 Task: Create a due date automation trigger when advanced on, on the tuesday after a card is due add dates starting in 1 days at 11:00 AM.
Action: Mouse moved to (1002, 80)
Screenshot: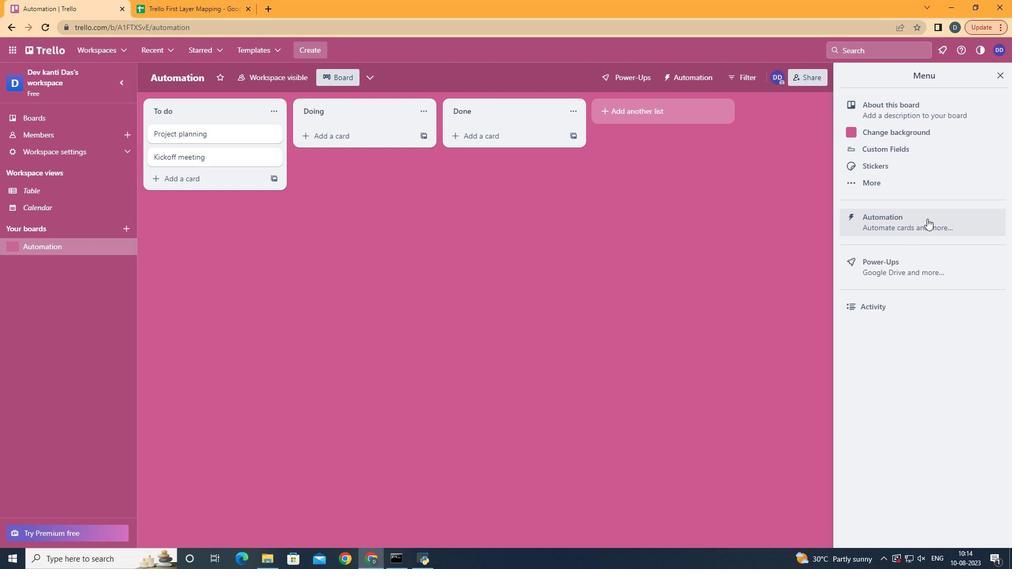 
Action: Mouse pressed left at (1002, 80)
Screenshot: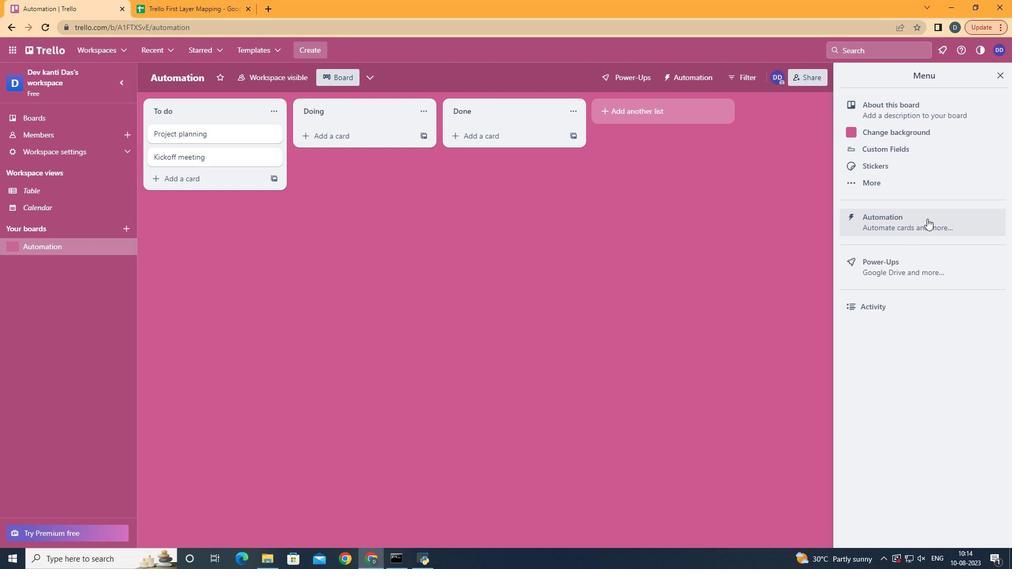 
Action: Mouse moved to (927, 223)
Screenshot: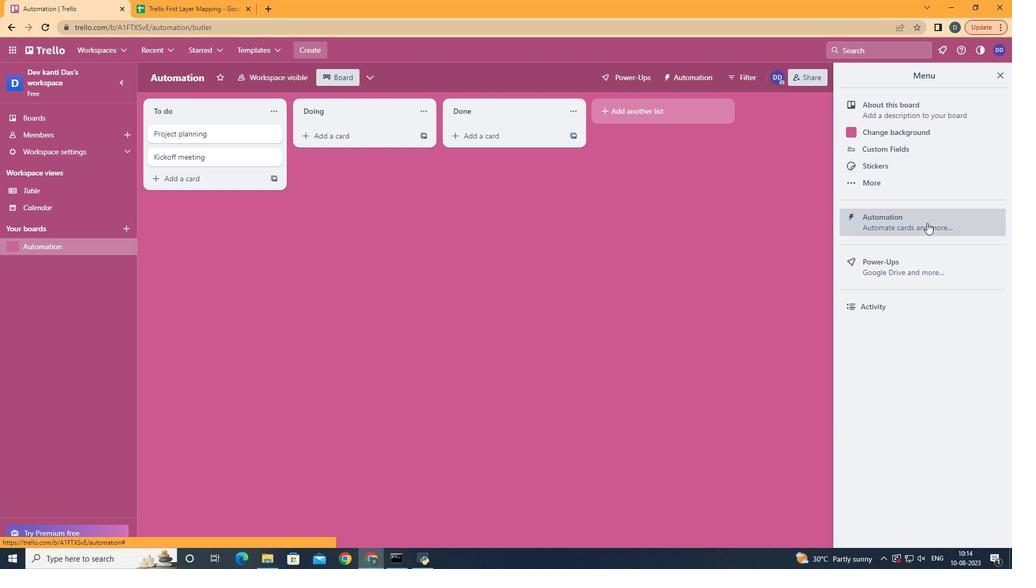 
Action: Mouse pressed left at (927, 223)
Screenshot: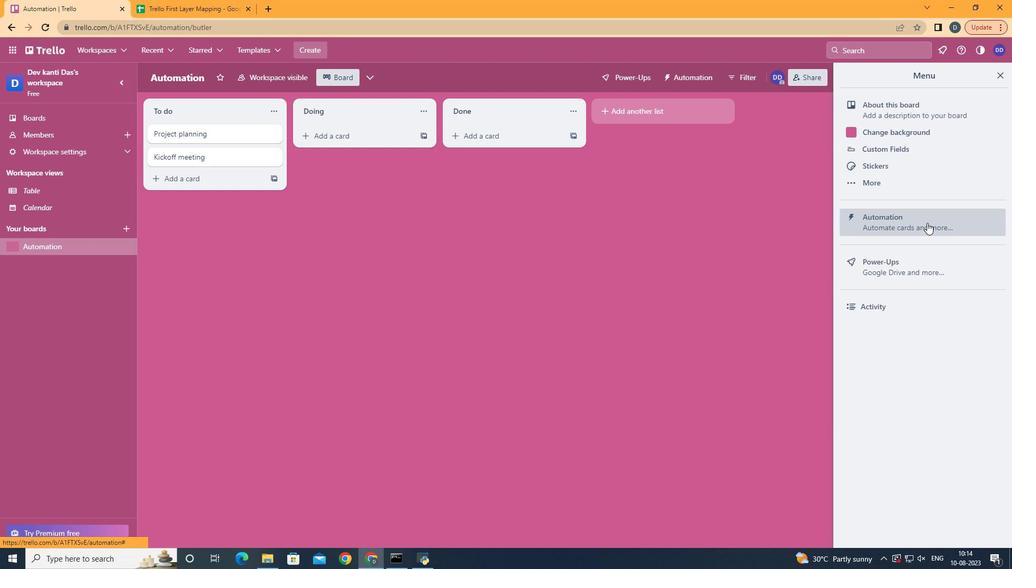 
Action: Mouse moved to (195, 214)
Screenshot: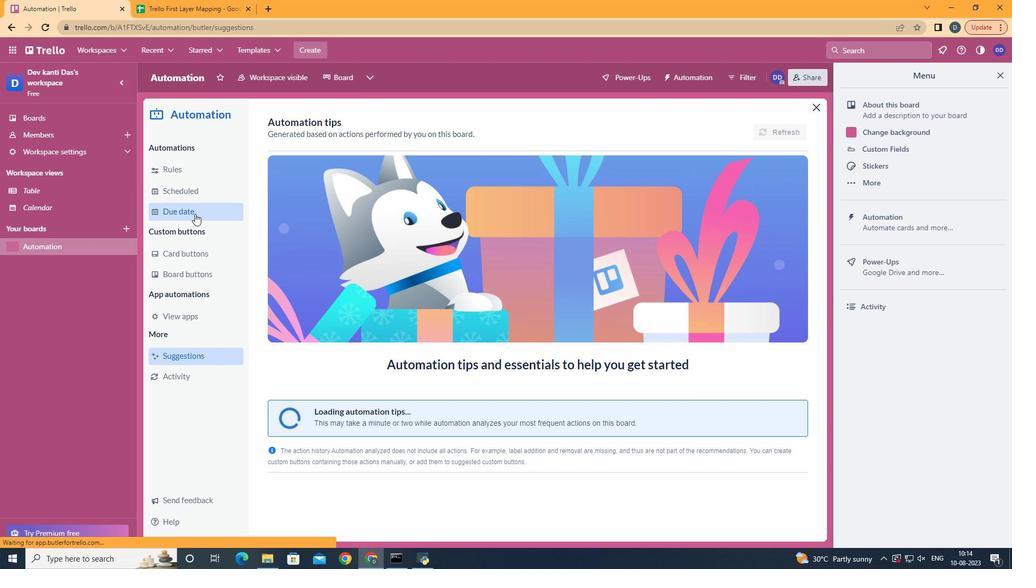 
Action: Mouse pressed left at (195, 214)
Screenshot: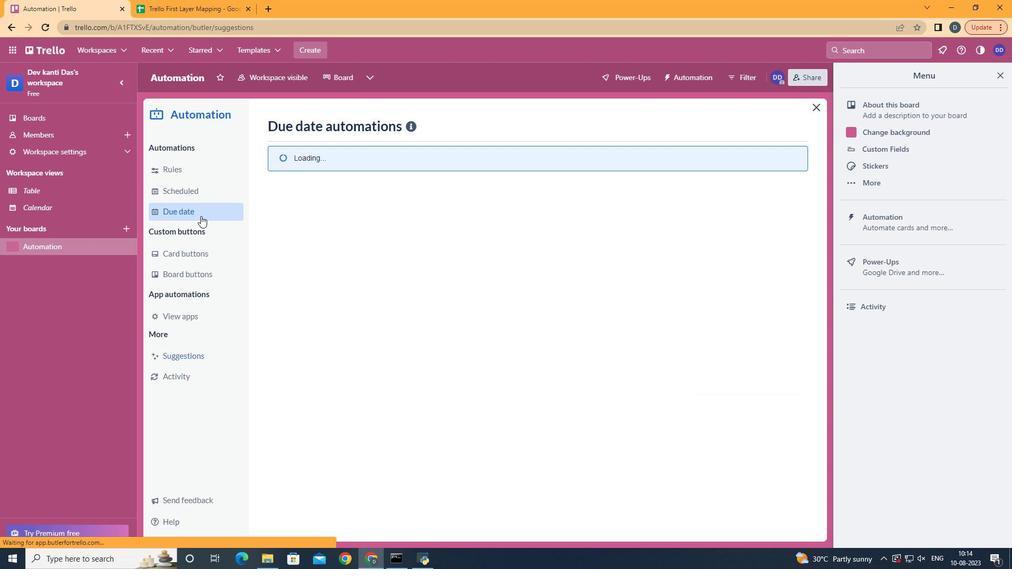 
Action: Mouse moved to (741, 124)
Screenshot: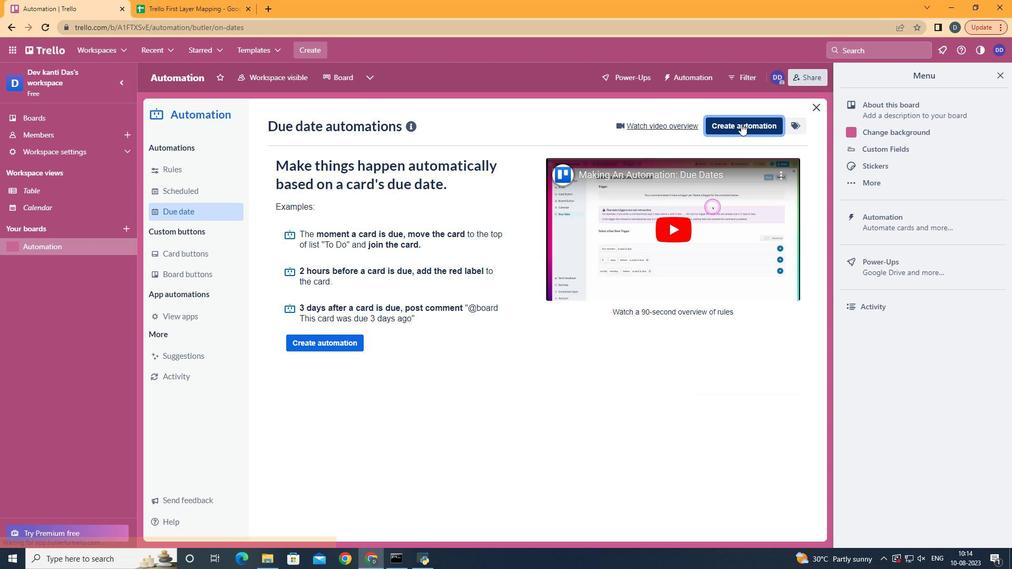 
Action: Mouse pressed left at (741, 124)
Screenshot: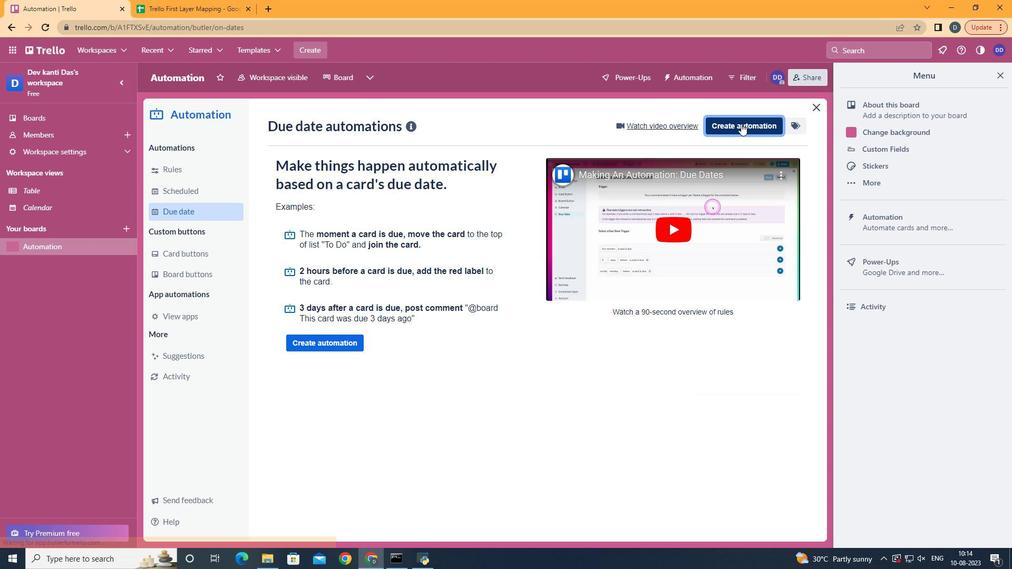 
Action: Mouse moved to (502, 228)
Screenshot: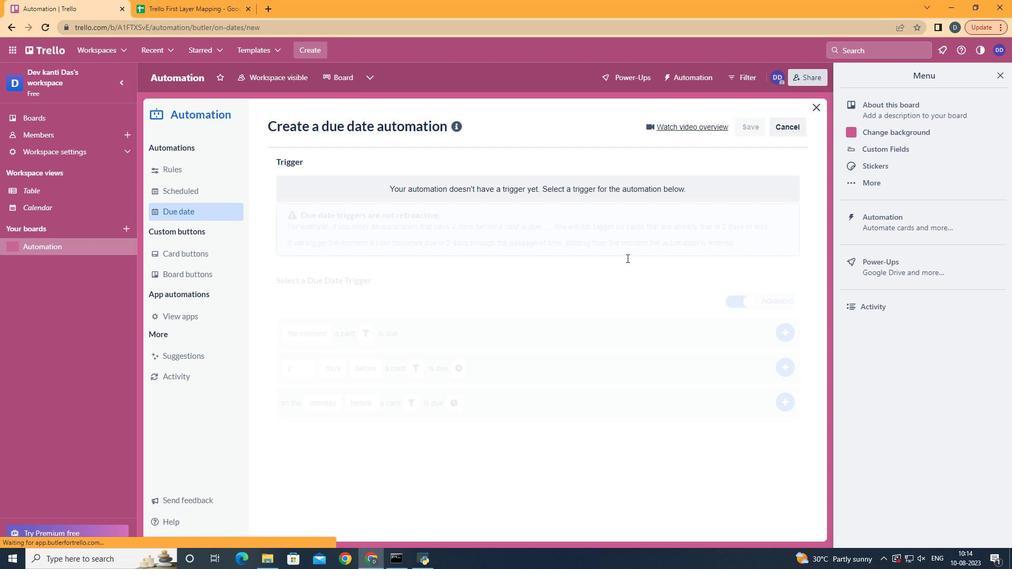 
Action: Mouse pressed left at (502, 228)
Screenshot: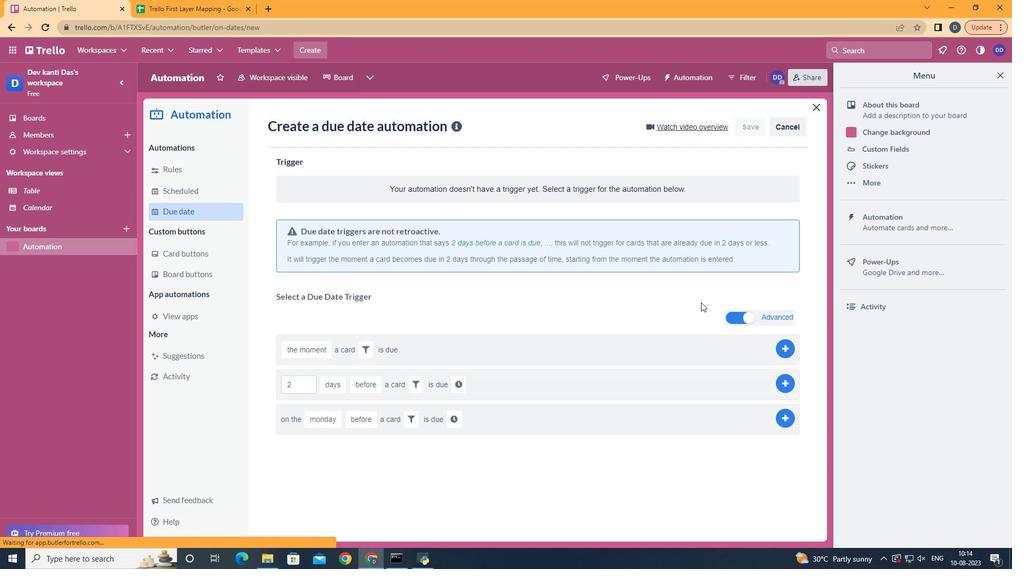 
Action: Mouse moved to (342, 293)
Screenshot: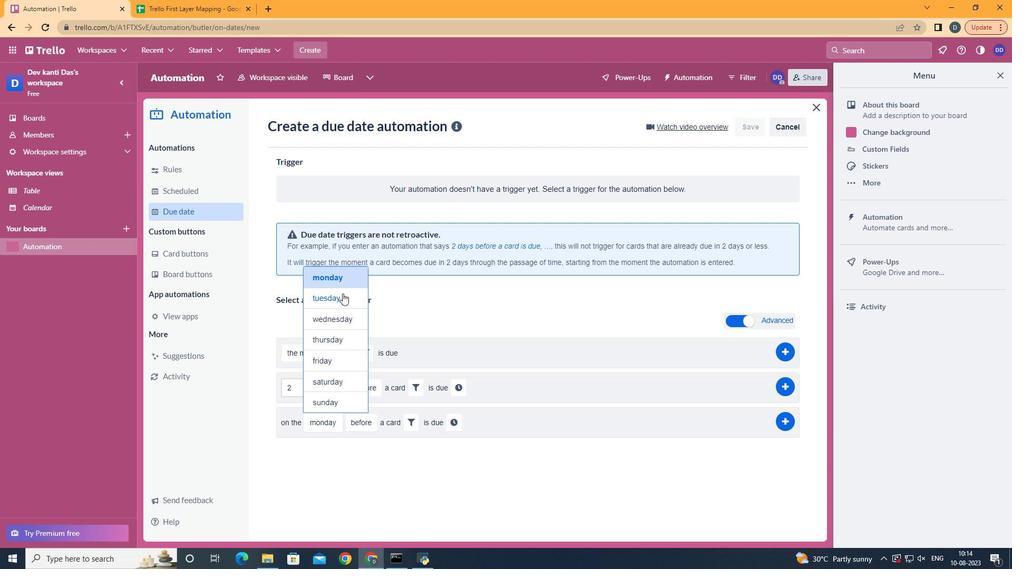 
Action: Mouse pressed left at (342, 293)
Screenshot: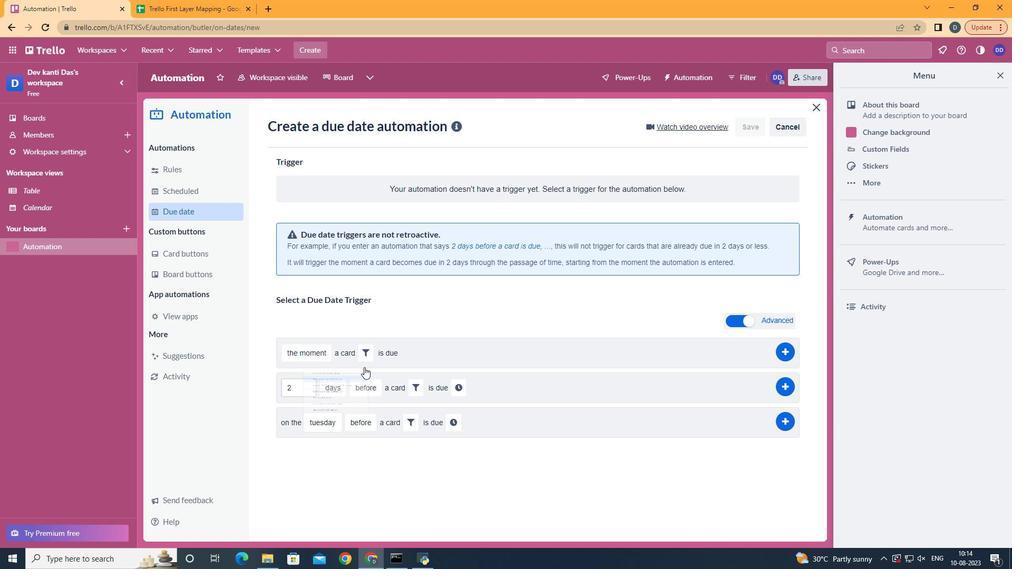 
Action: Mouse moved to (373, 460)
Screenshot: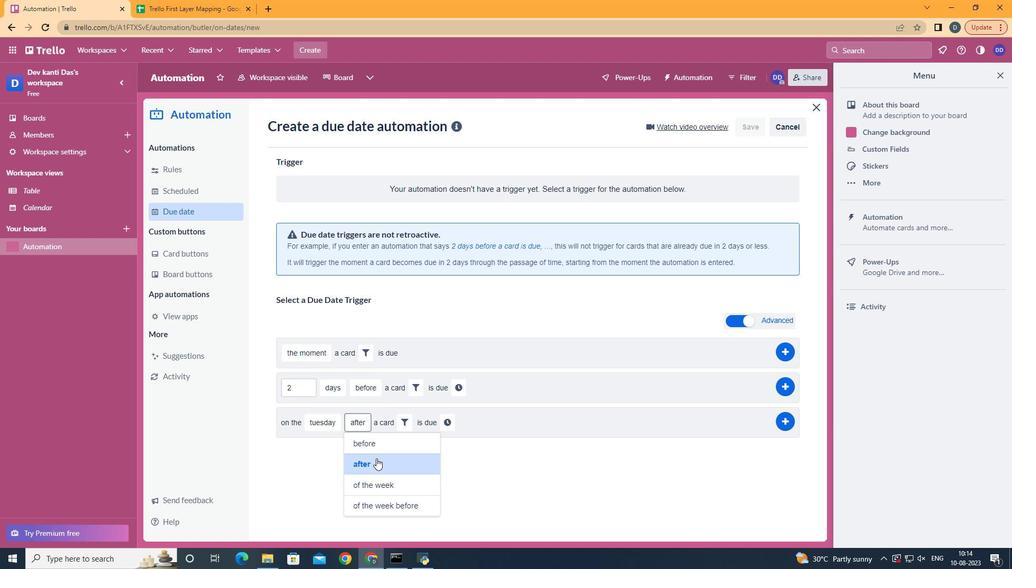 
Action: Mouse pressed left at (373, 460)
Screenshot: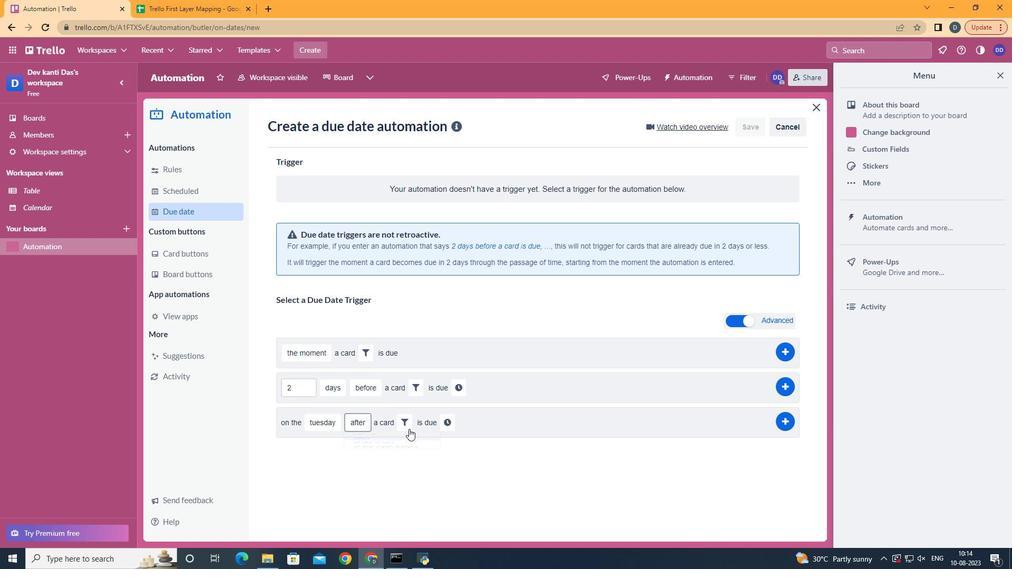 
Action: Mouse moved to (409, 423)
Screenshot: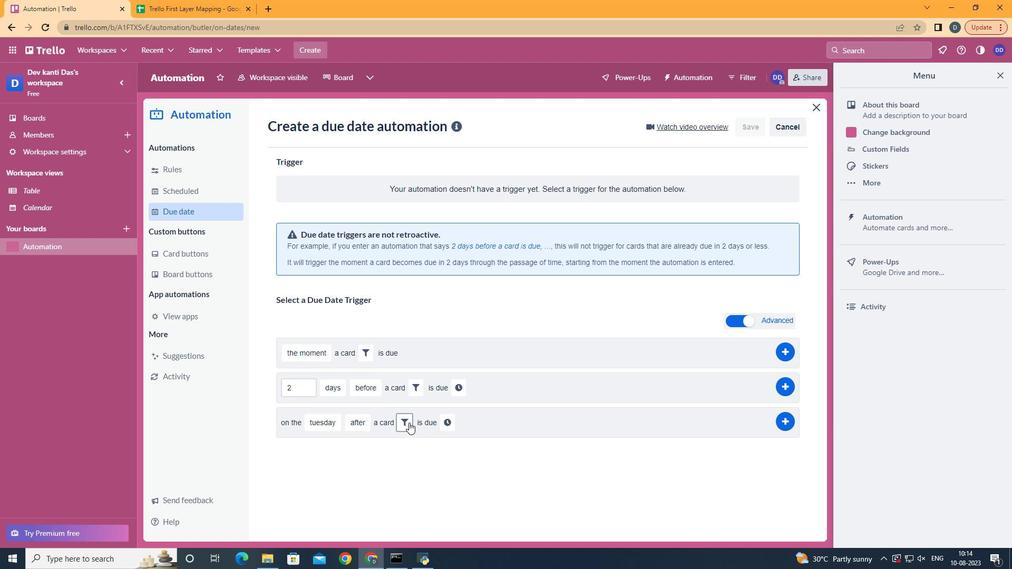 
Action: Mouse pressed left at (409, 423)
Screenshot: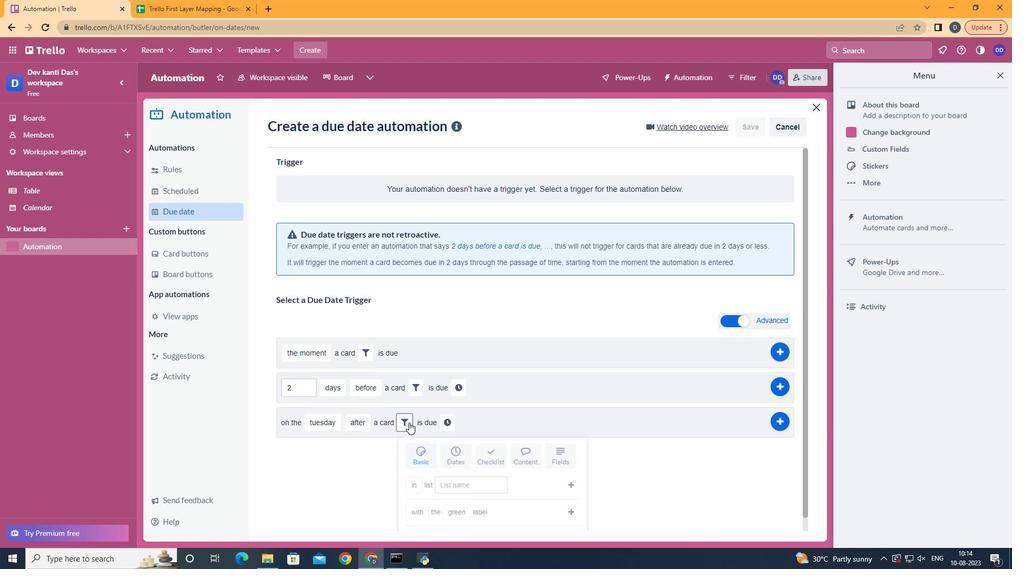 
Action: Mouse moved to (462, 459)
Screenshot: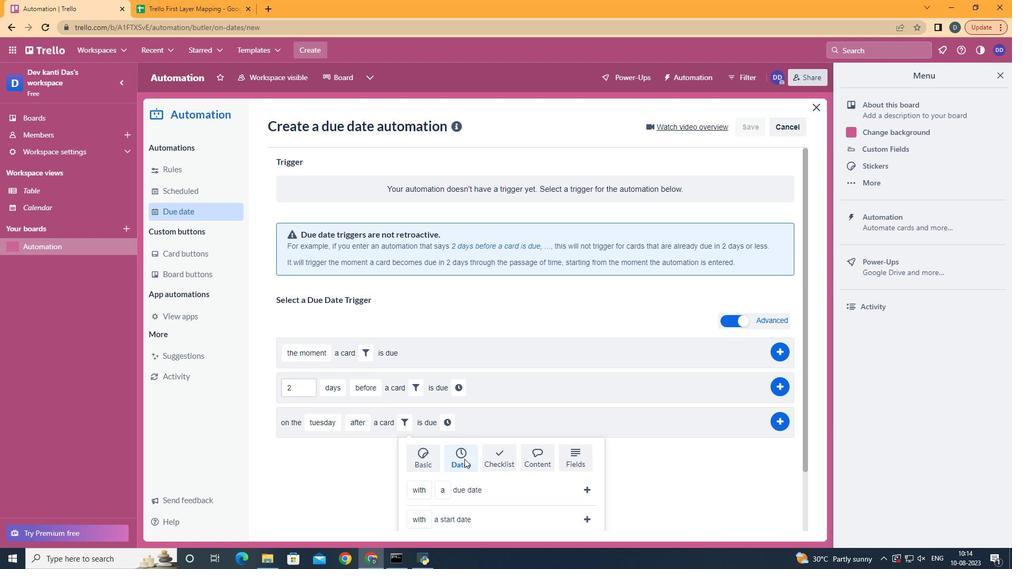 
Action: Mouse pressed left at (462, 459)
Screenshot: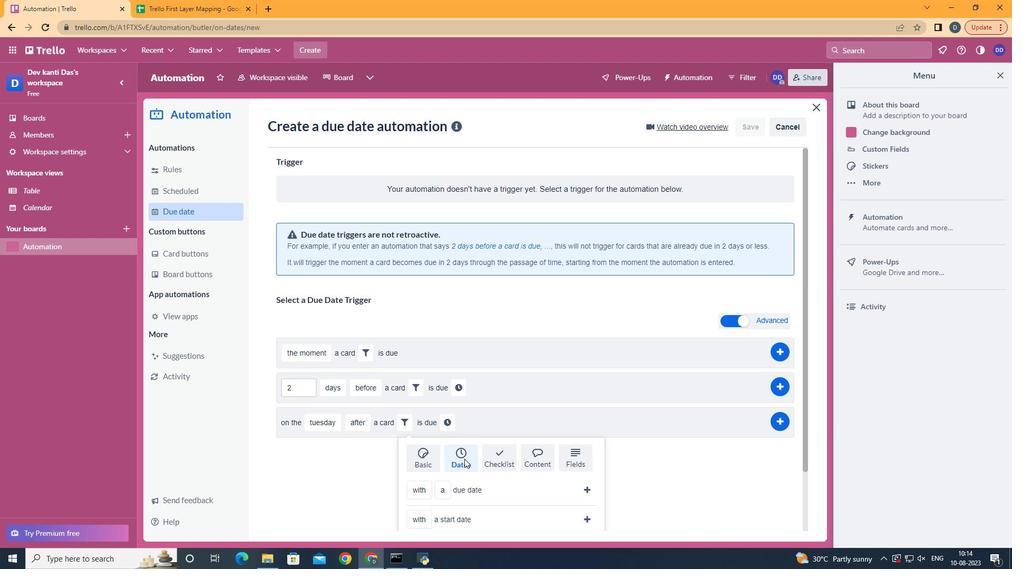 
Action: Mouse moved to (464, 459)
Screenshot: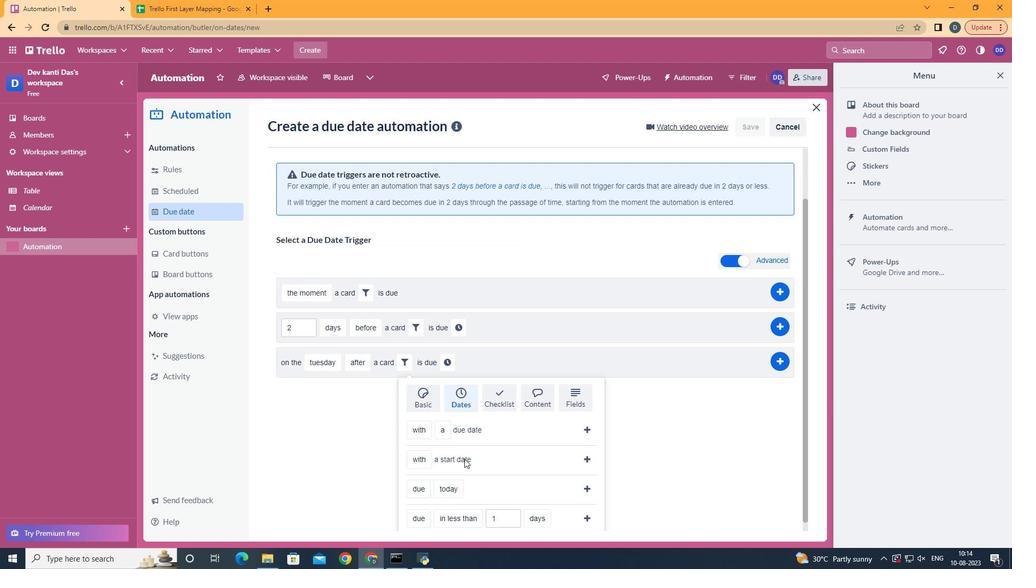 
Action: Mouse scrolled (464, 458) with delta (0, 0)
Screenshot: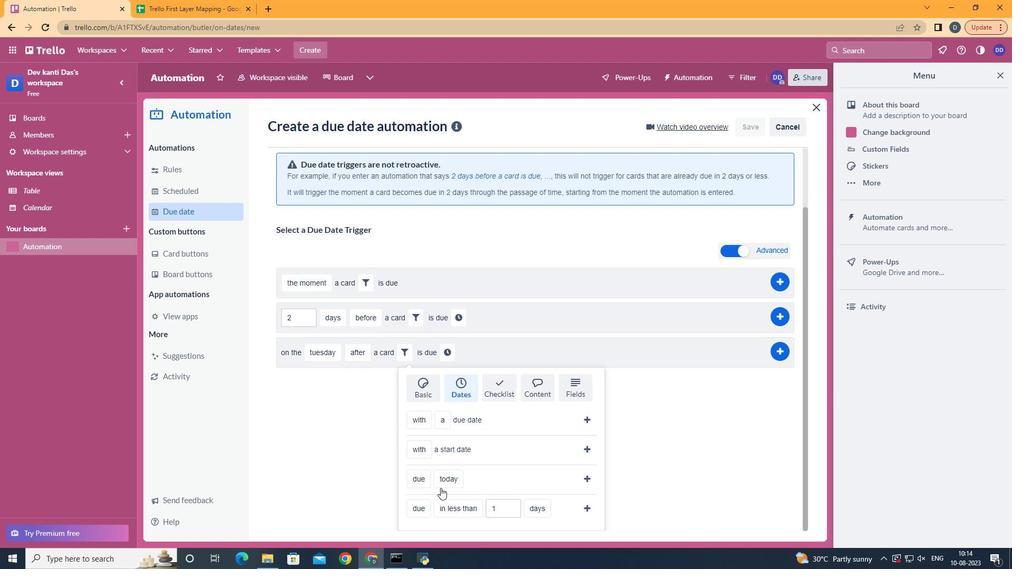 
Action: Mouse scrolled (464, 458) with delta (0, 0)
Screenshot: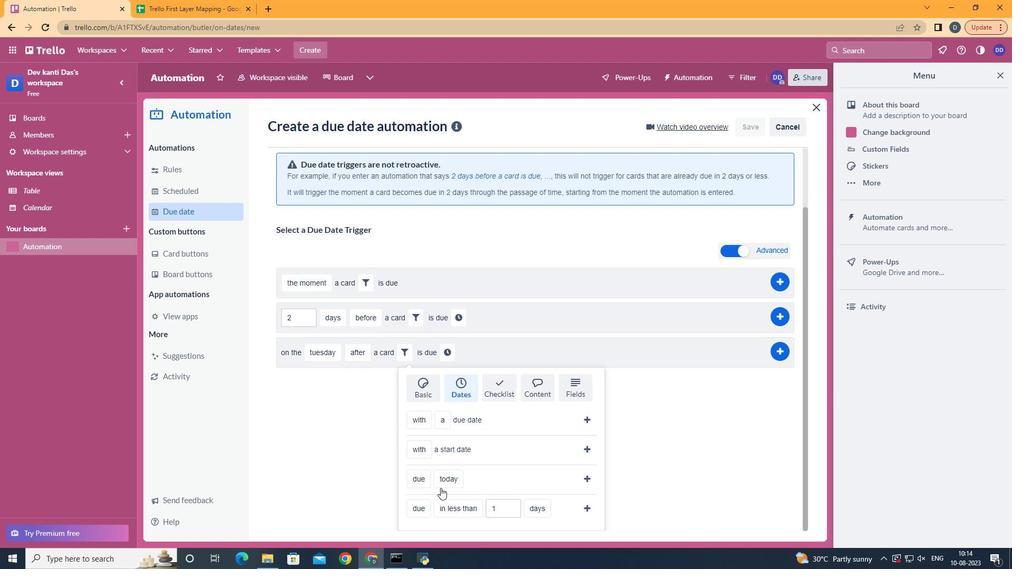 
Action: Mouse scrolled (464, 458) with delta (0, 0)
Screenshot: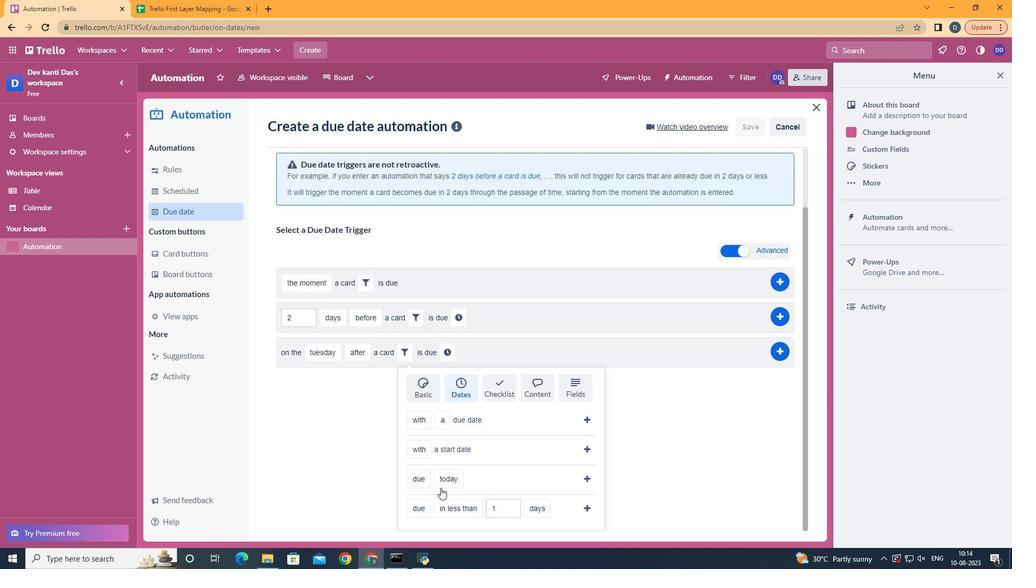 
Action: Mouse scrolled (464, 458) with delta (0, 0)
Screenshot: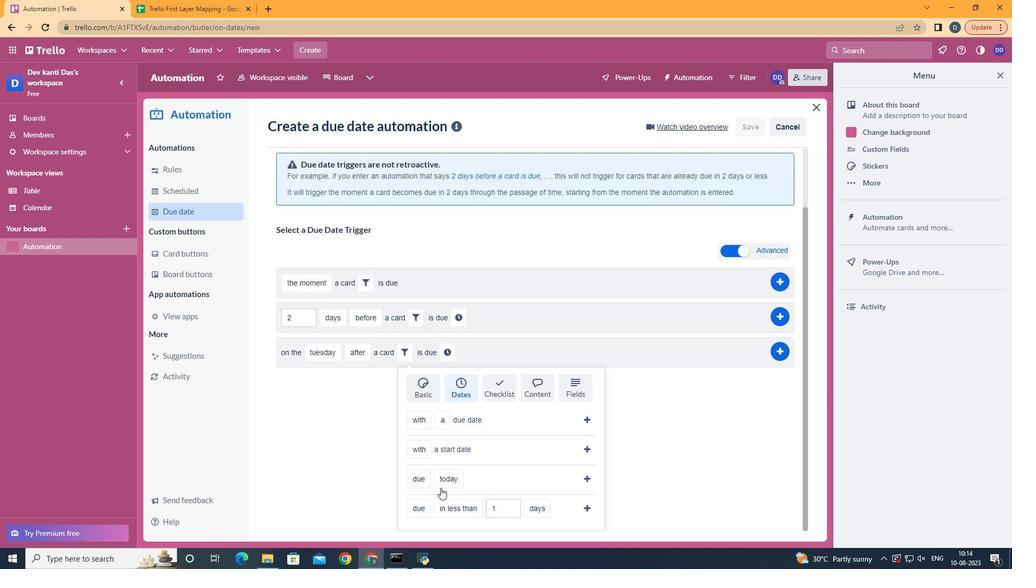 
Action: Mouse moved to (432, 492)
Screenshot: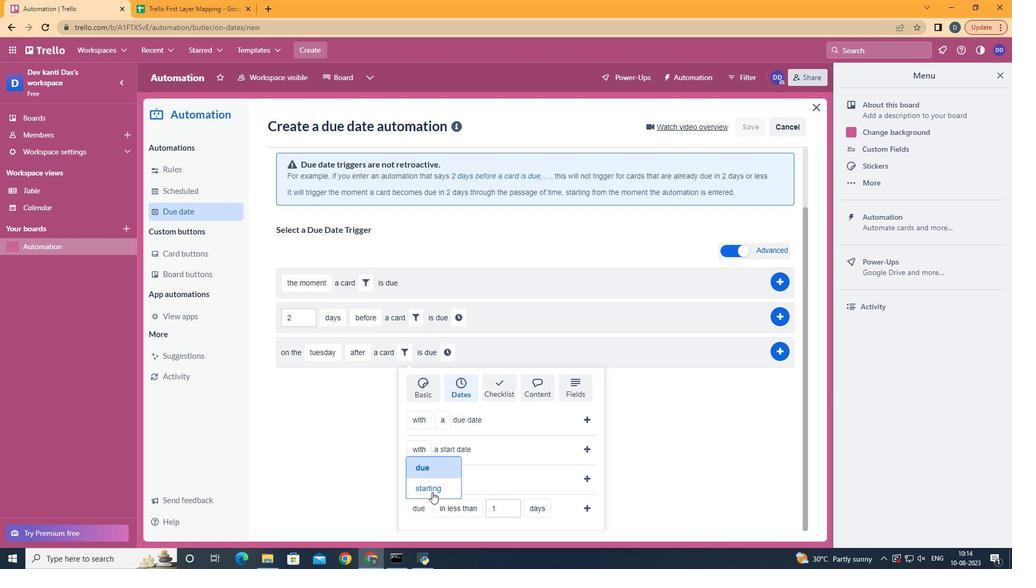 
Action: Mouse pressed left at (432, 492)
Screenshot: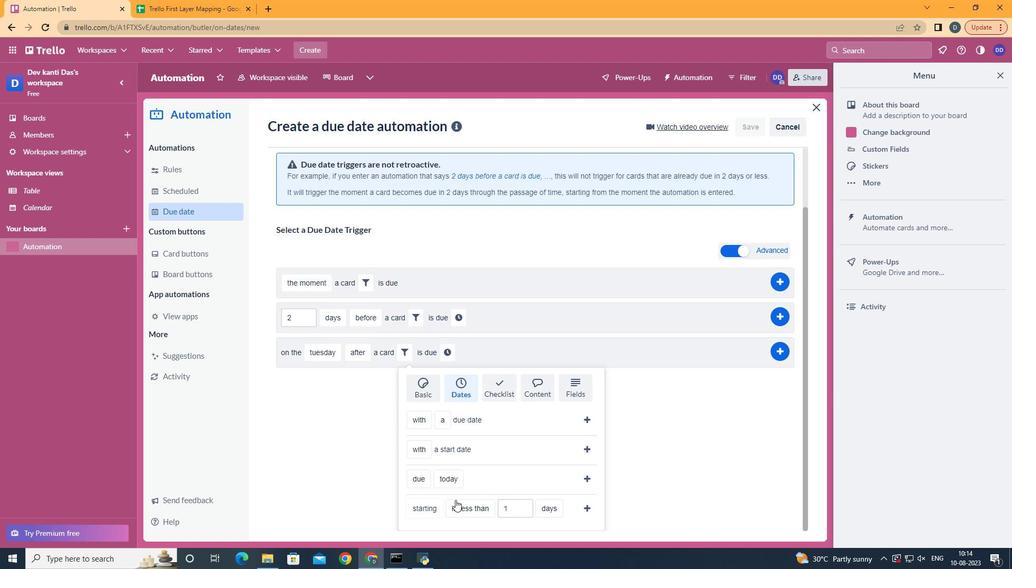 
Action: Mouse moved to (487, 468)
Screenshot: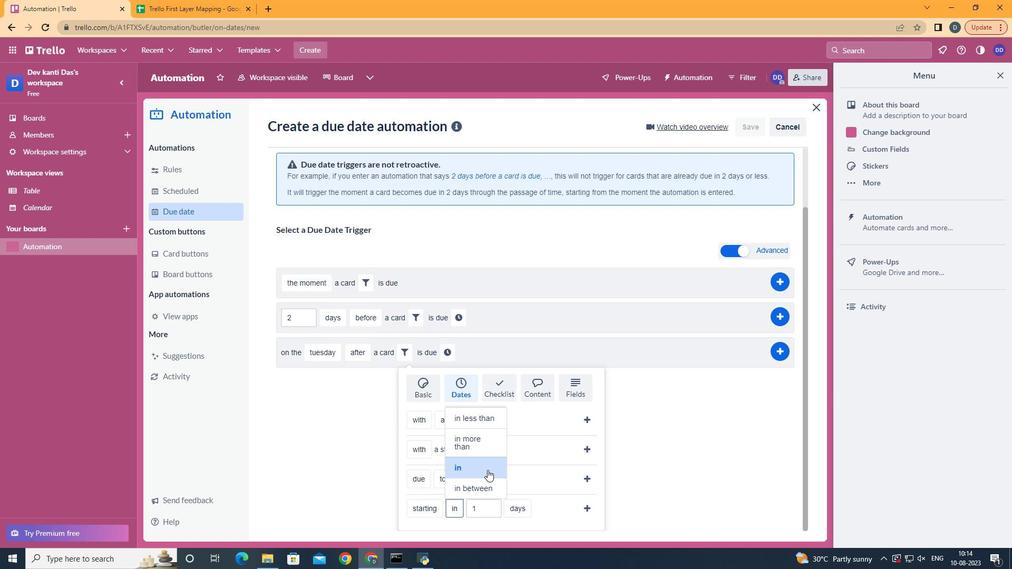 
Action: Mouse pressed left at (487, 468)
Screenshot: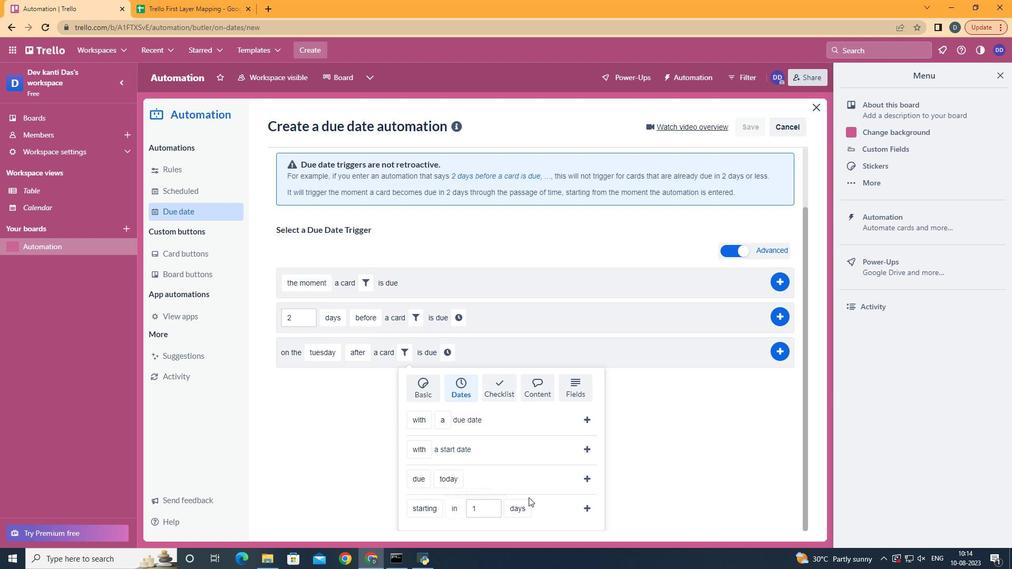 
Action: Mouse moved to (582, 510)
Screenshot: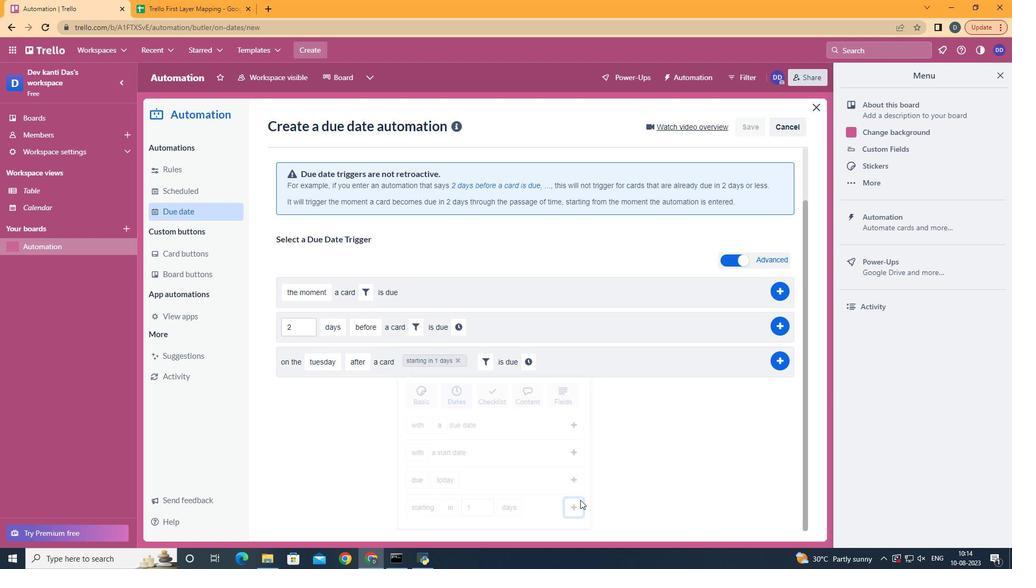 
Action: Mouse pressed left at (582, 510)
Screenshot: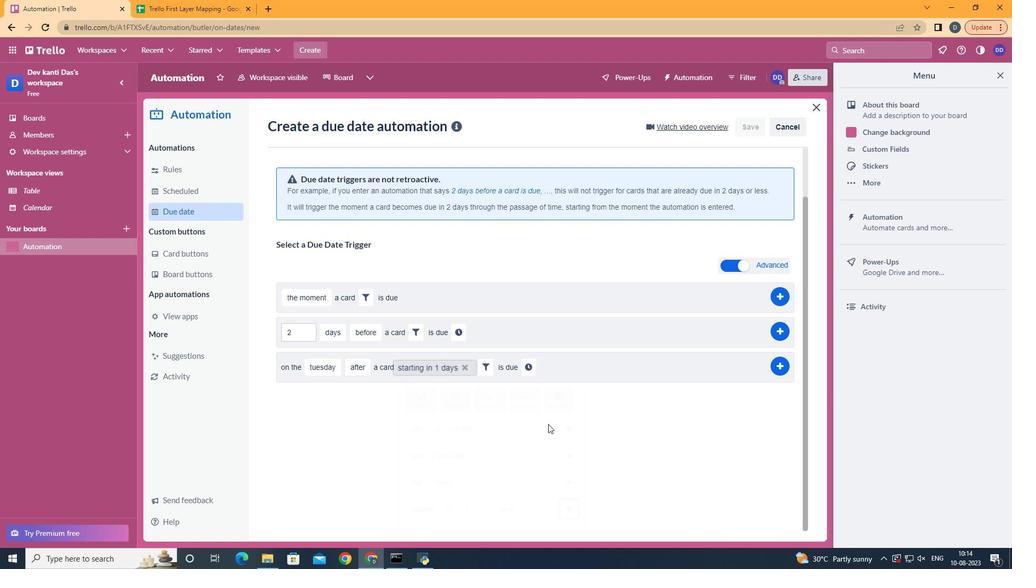 
Action: Mouse moved to (532, 422)
Screenshot: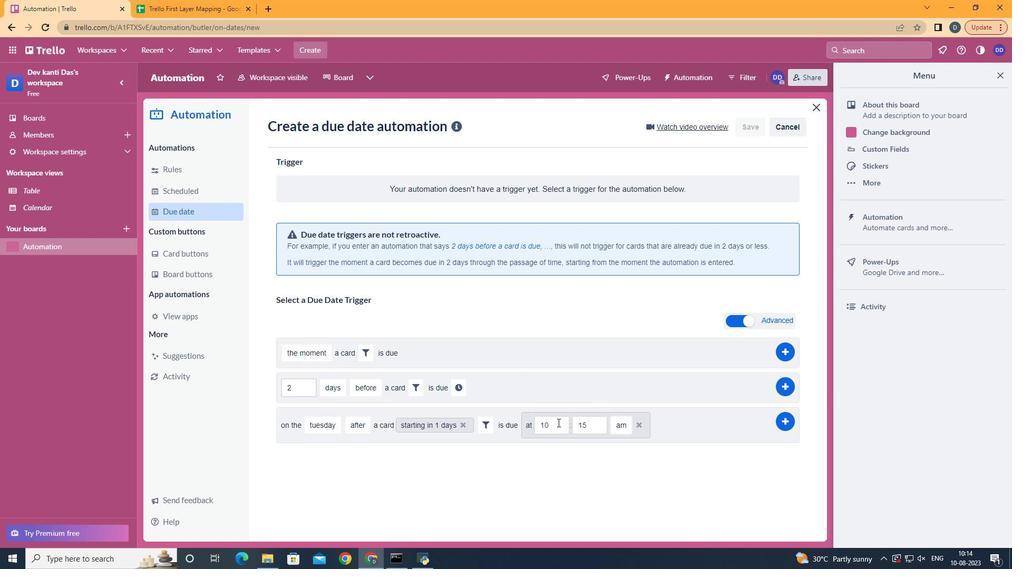 
Action: Mouse pressed left at (532, 422)
Screenshot: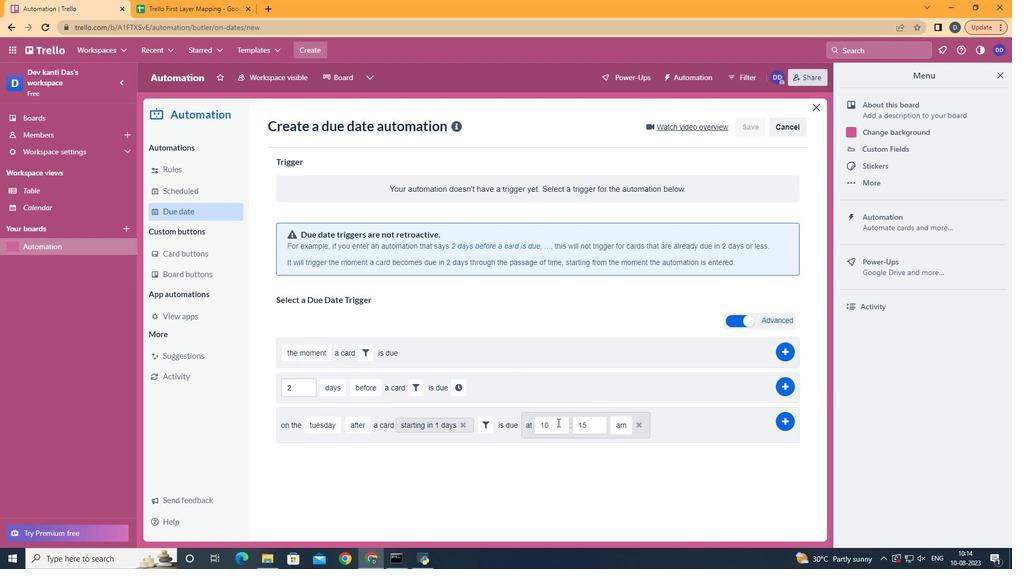 
Action: Mouse moved to (557, 422)
Screenshot: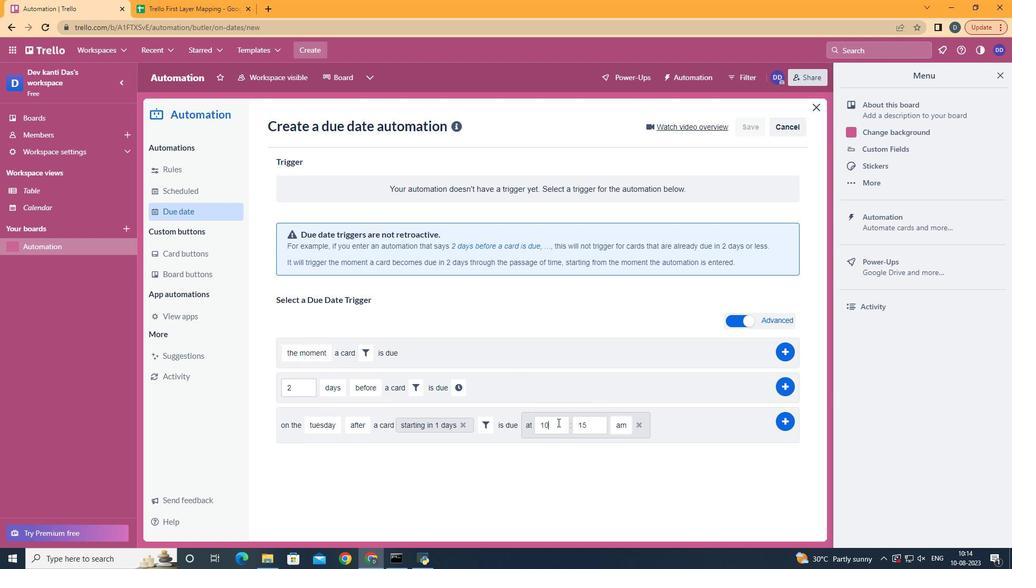 
Action: Mouse pressed left at (557, 422)
Screenshot: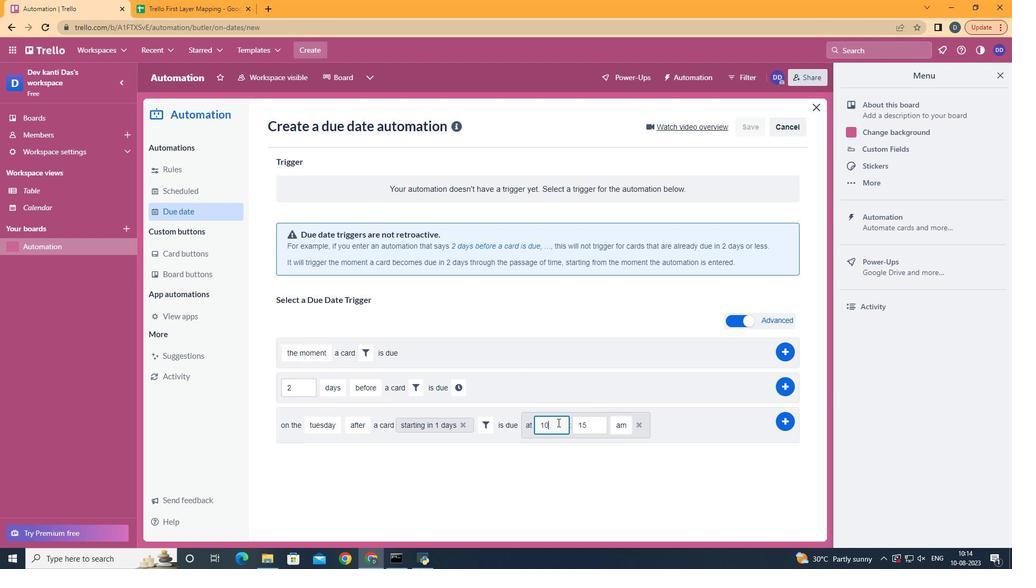 
Action: Key pressed <Key.backspace>1
Screenshot: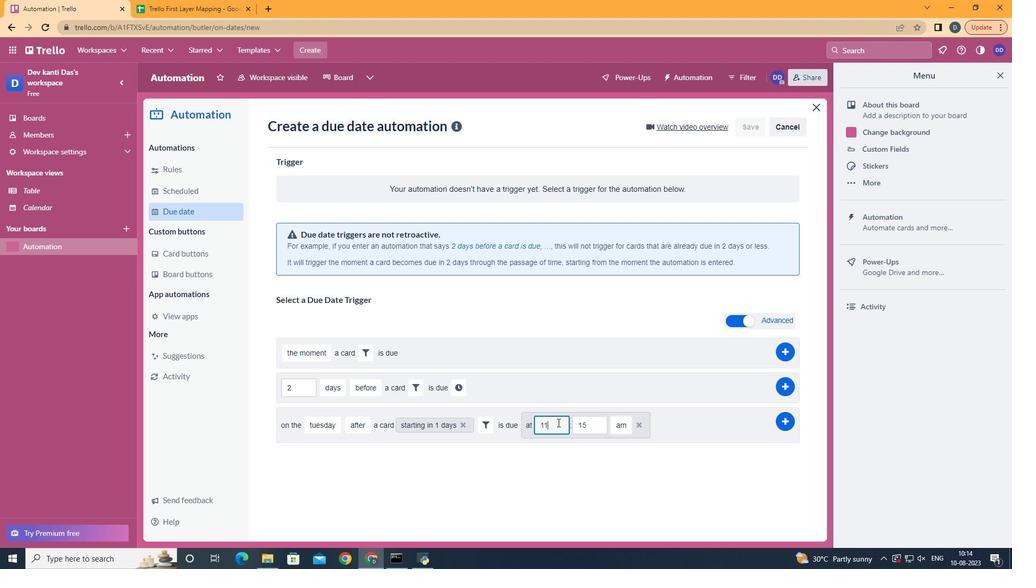 
Action: Mouse moved to (593, 430)
Screenshot: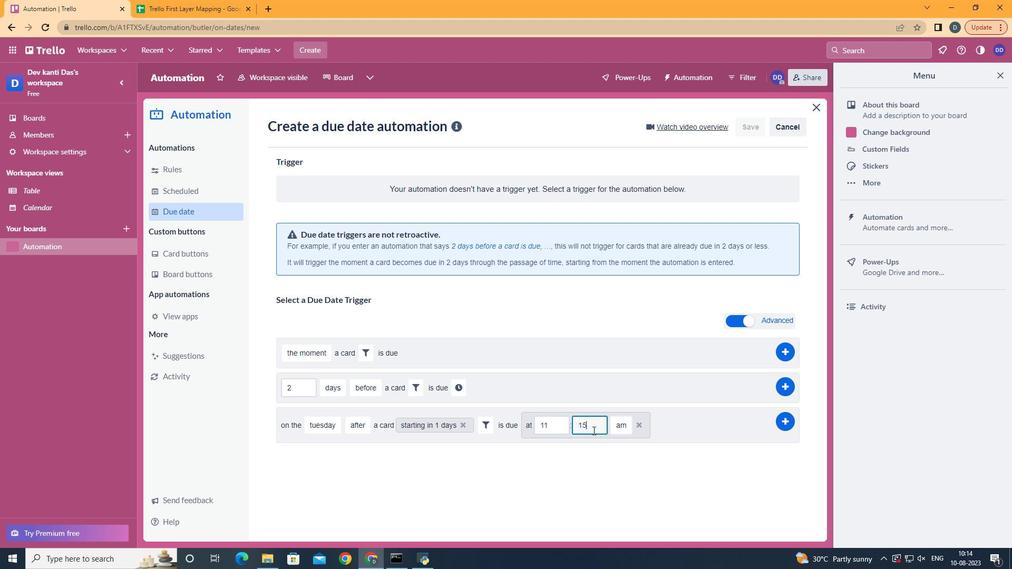 
Action: Mouse pressed left at (593, 430)
Screenshot: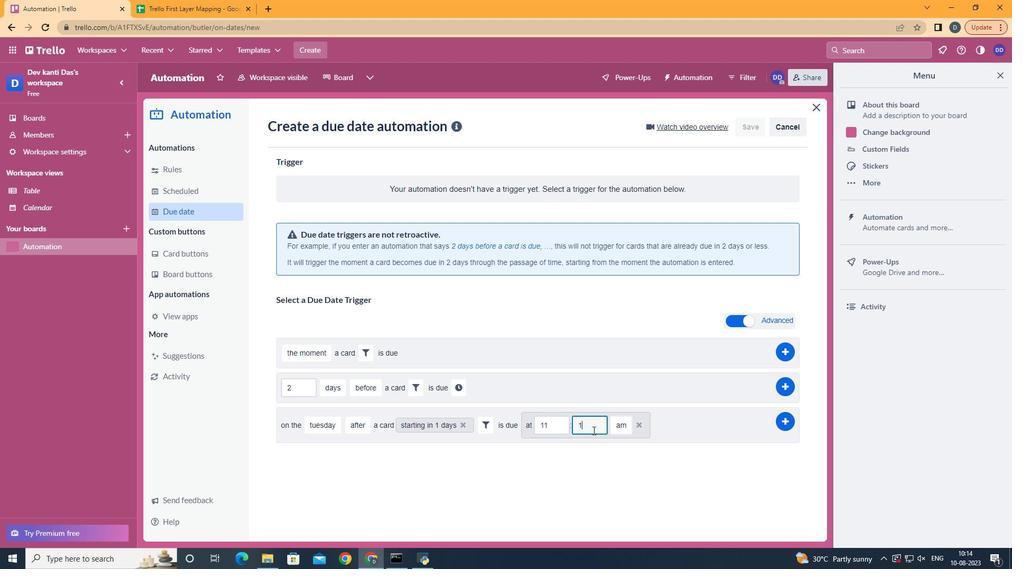 
Action: Key pressed <Key.backspace><Key.backspace>00
Screenshot: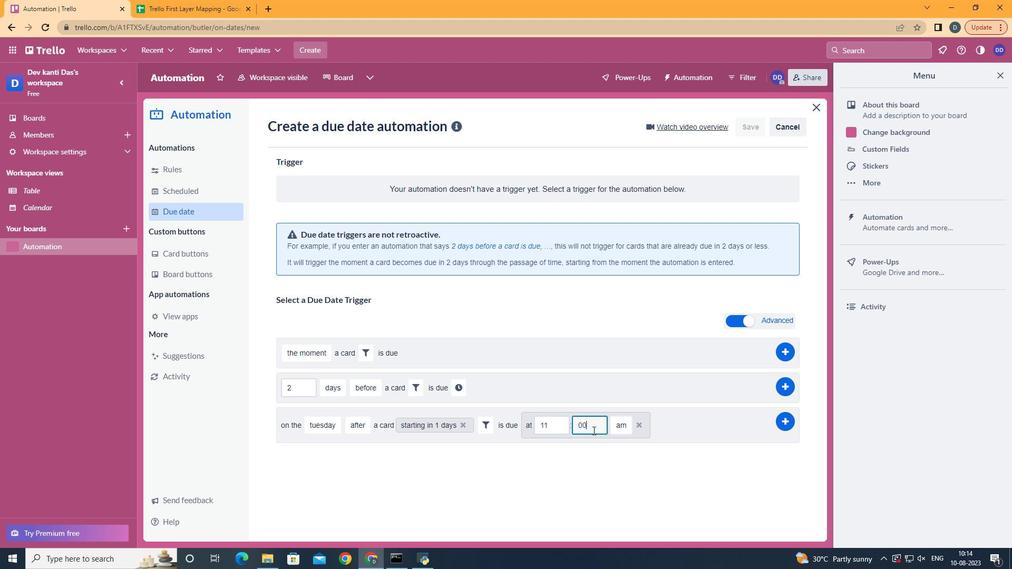 
Action: Mouse moved to (779, 418)
Screenshot: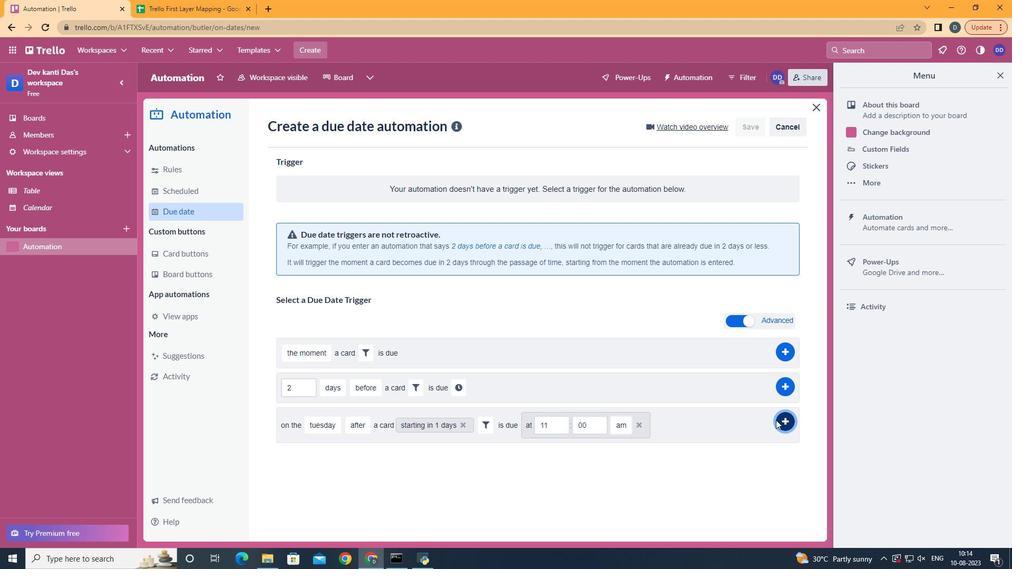 
Action: Mouse pressed left at (779, 418)
Screenshot: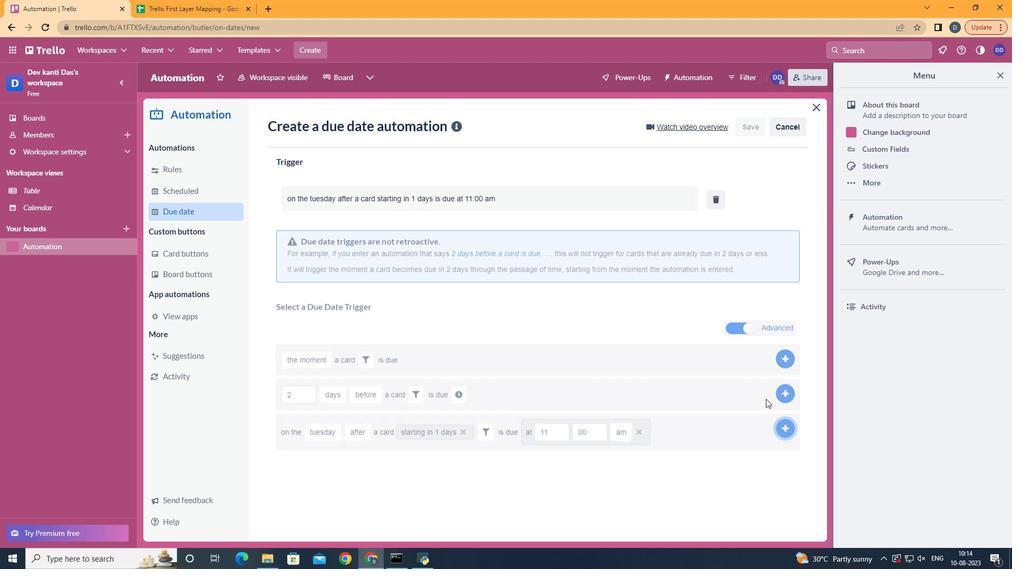 
Action: Mouse moved to (515, 247)
Screenshot: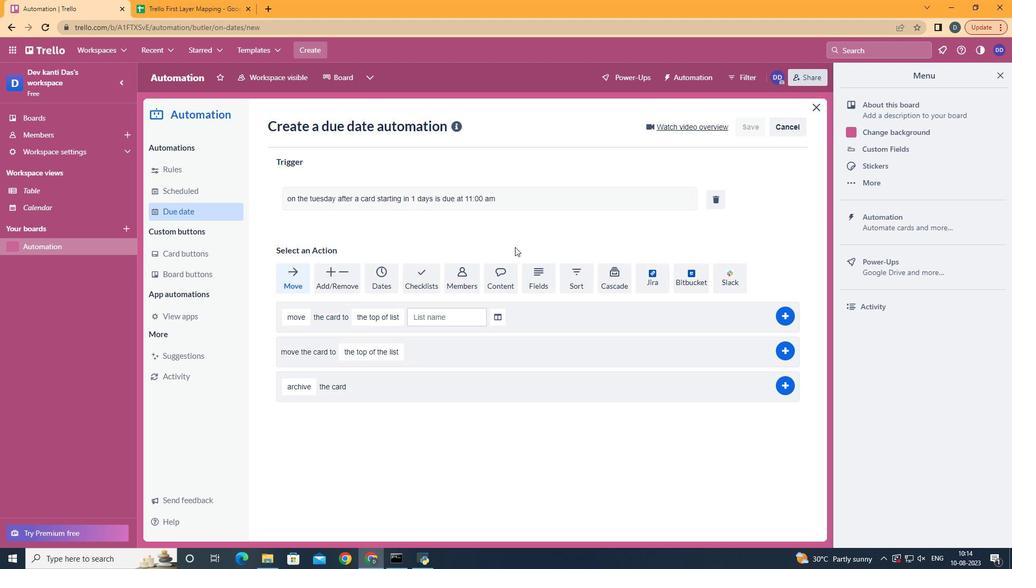 
